 Task: Start in the project TricklePlan the sprint 'Cosmic Ray', with a duration of 3 weeks.
Action: Mouse moved to (968, 374)
Screenshot: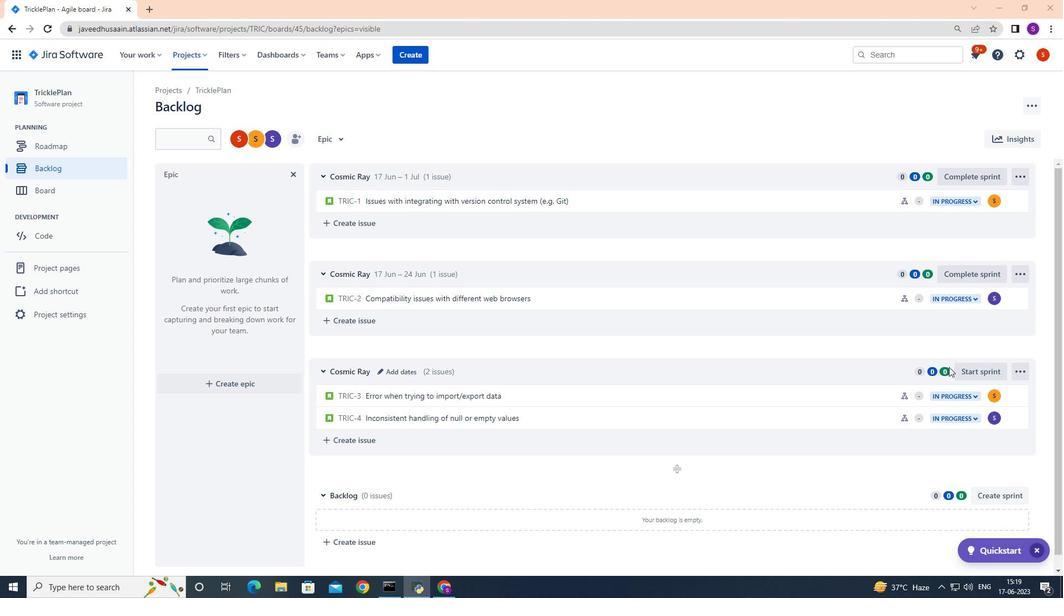 
Action: Mouse pressed left at (968, 374)
Screenshot: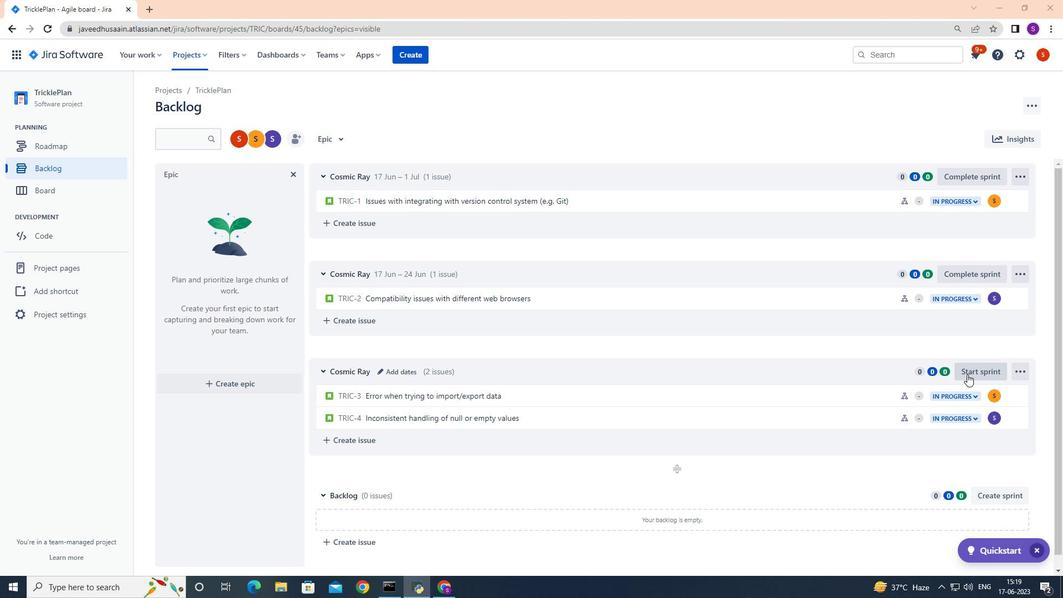 
Action: Mouse moved to (492, 188)
Screenshot: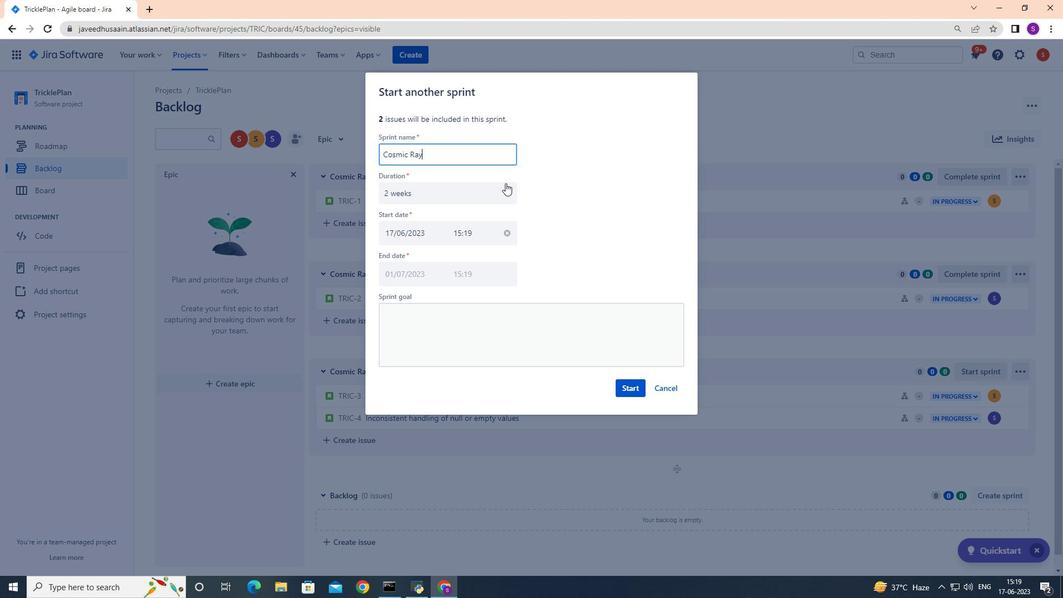 
Action: Mouse pressed left at (492, 188)
Screenshot: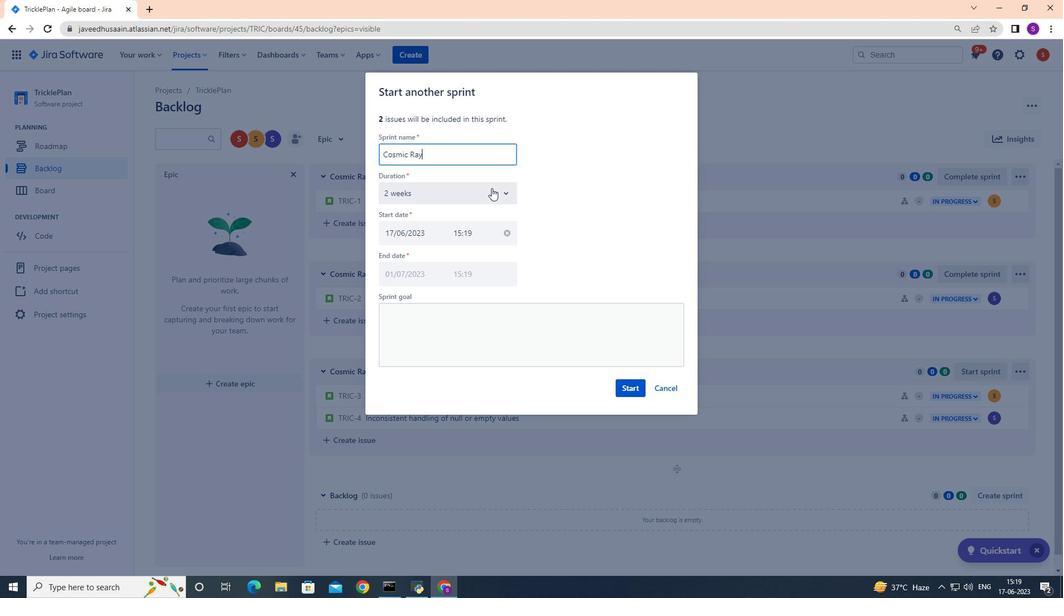 
Action: Mouse moved to (392, 263)
Screenshot: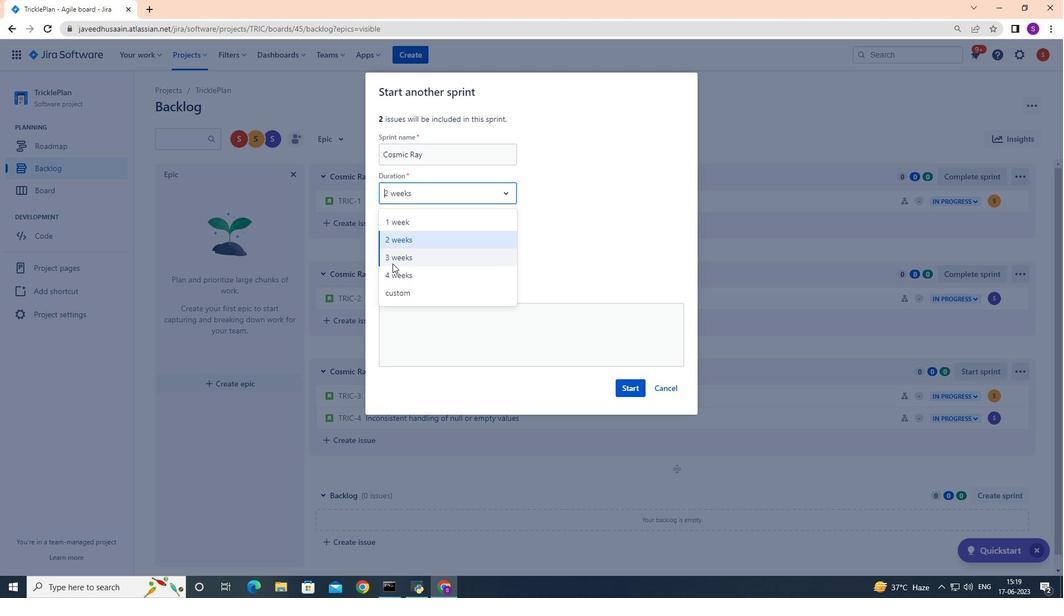 
Action: Mouse pressed left at (392, 263)
Screenshot: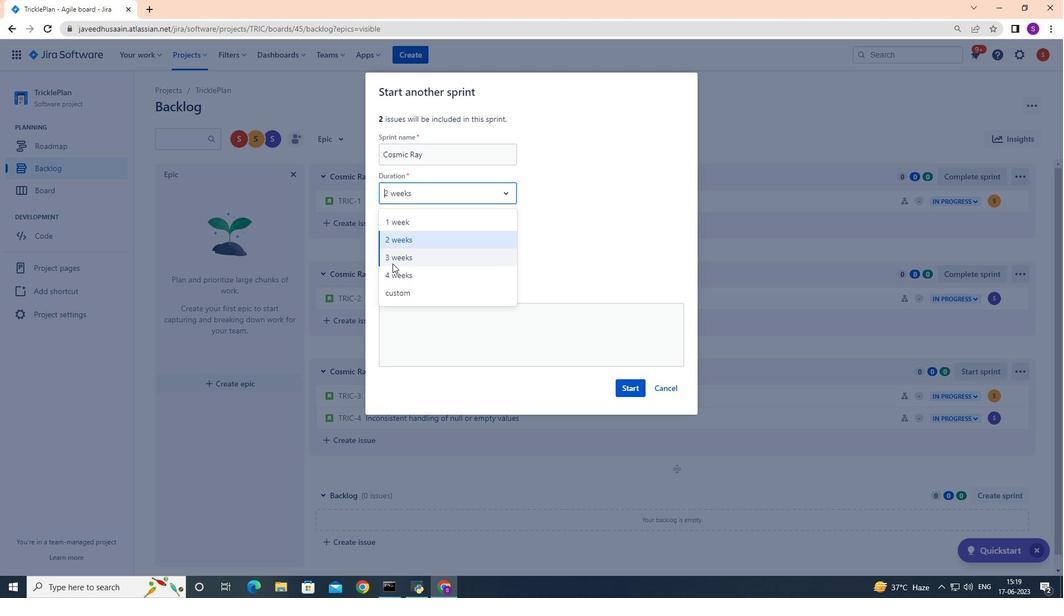 
Action: Mouse moved to (623, 389)
Screenshot: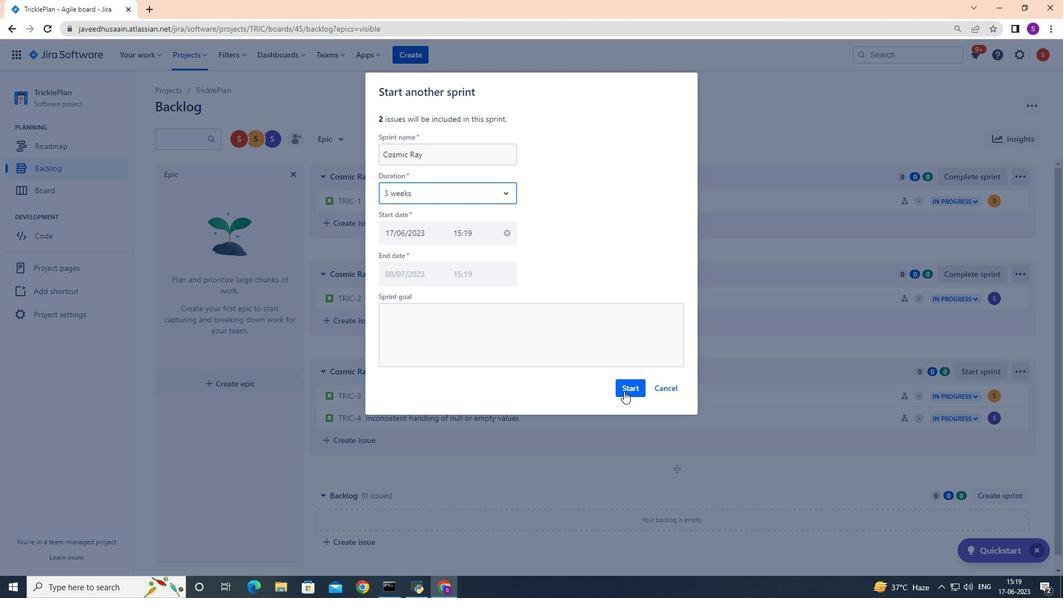 
Action: Mouse pressed left at (623, 389)
Screenshot: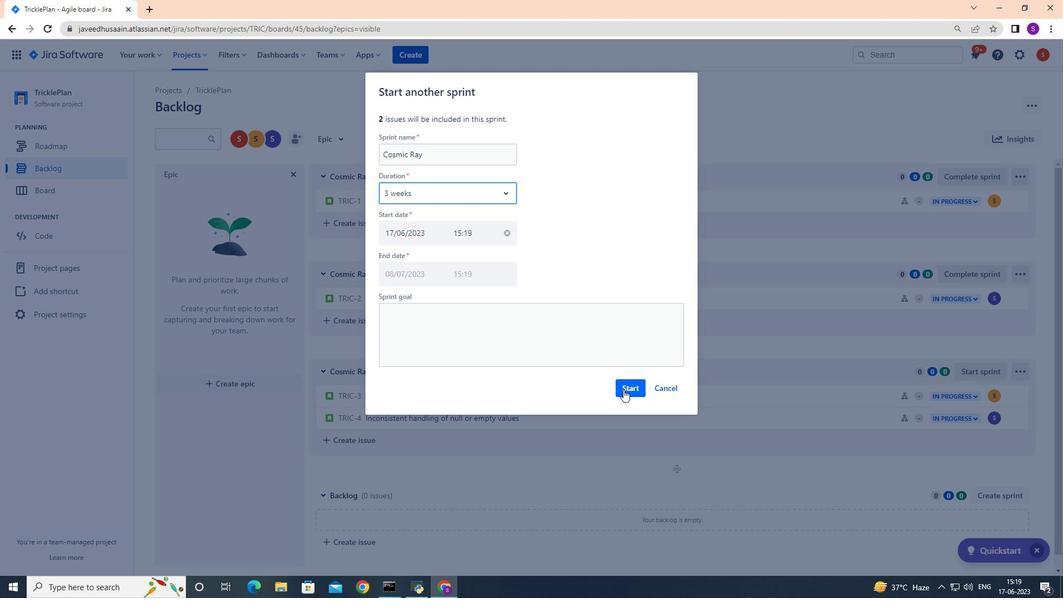 
Action: Mouse moved to (38, 167)
Screenshot: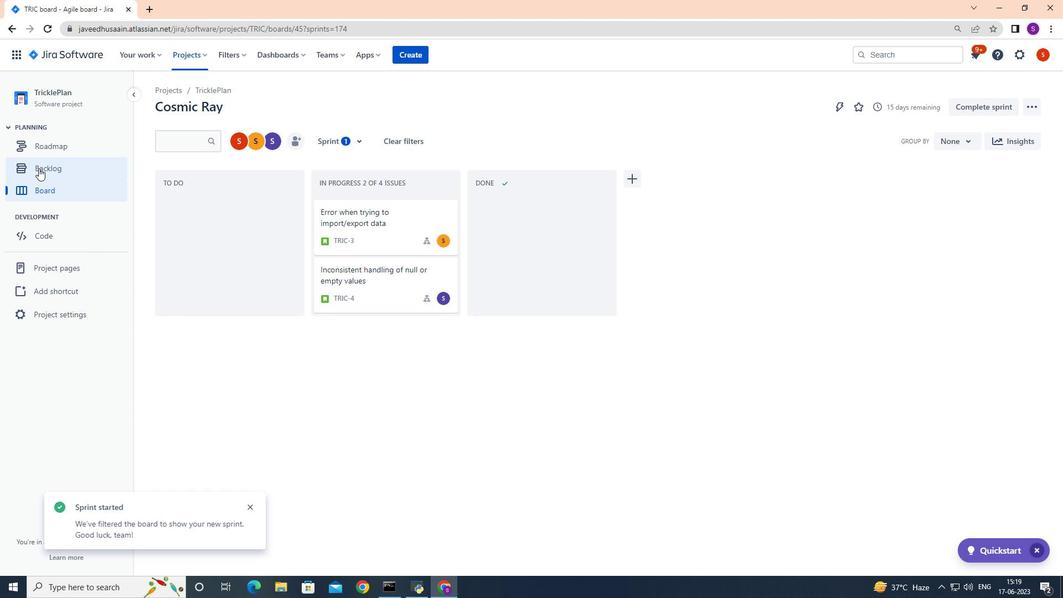 
Action: Mouse pressed left at (38, 167)
Screenshot: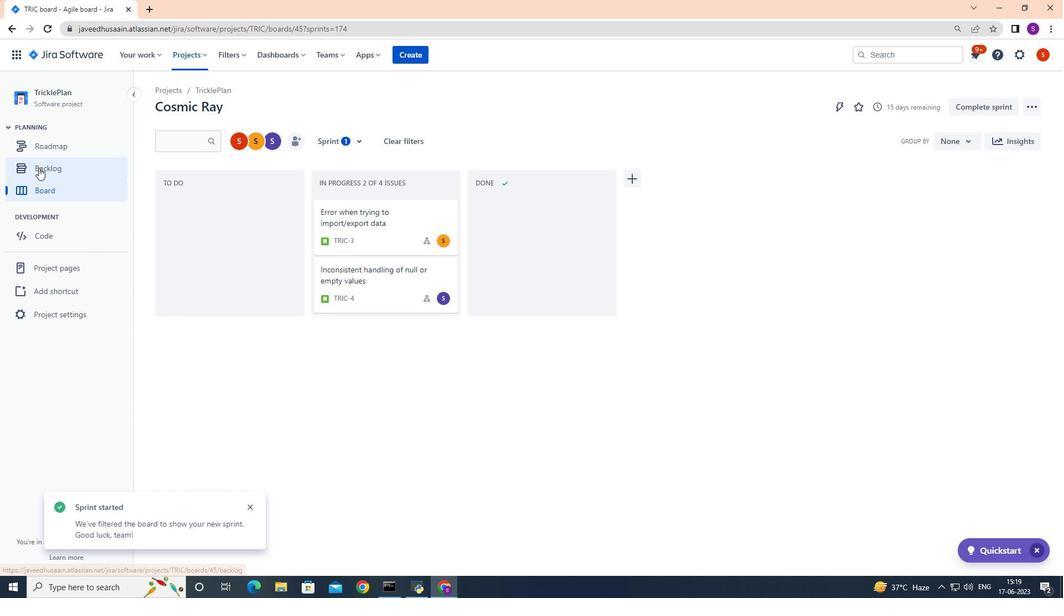 
Action: Mouse moved to (461, 377)
Screenshot: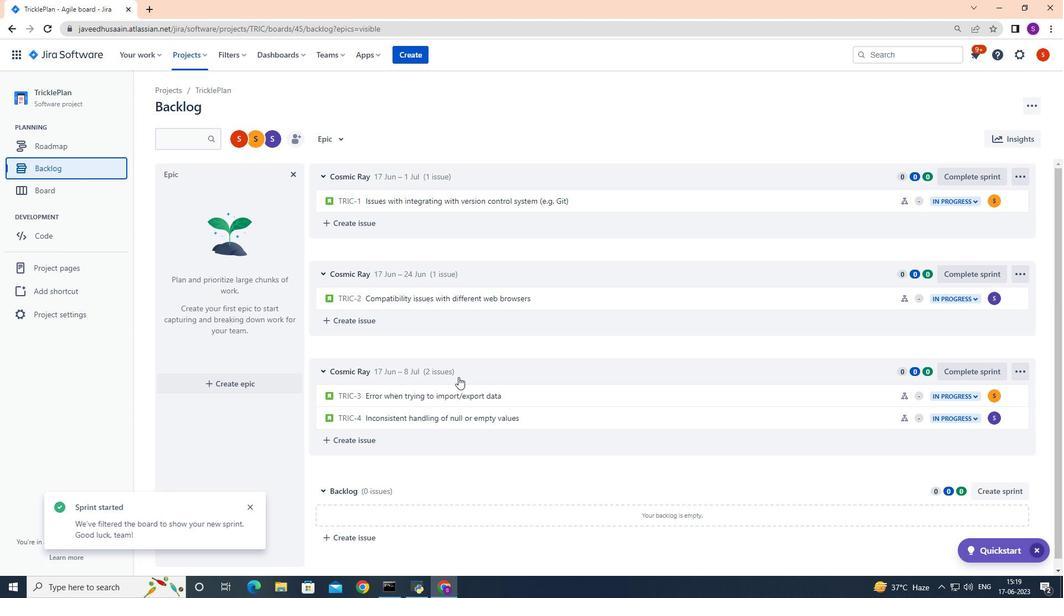 
